 Task: Use the formula "IMSUB" in spreadsheet "Project portfolio".
Action: Mouse moved to (93, 303)
Screenshot: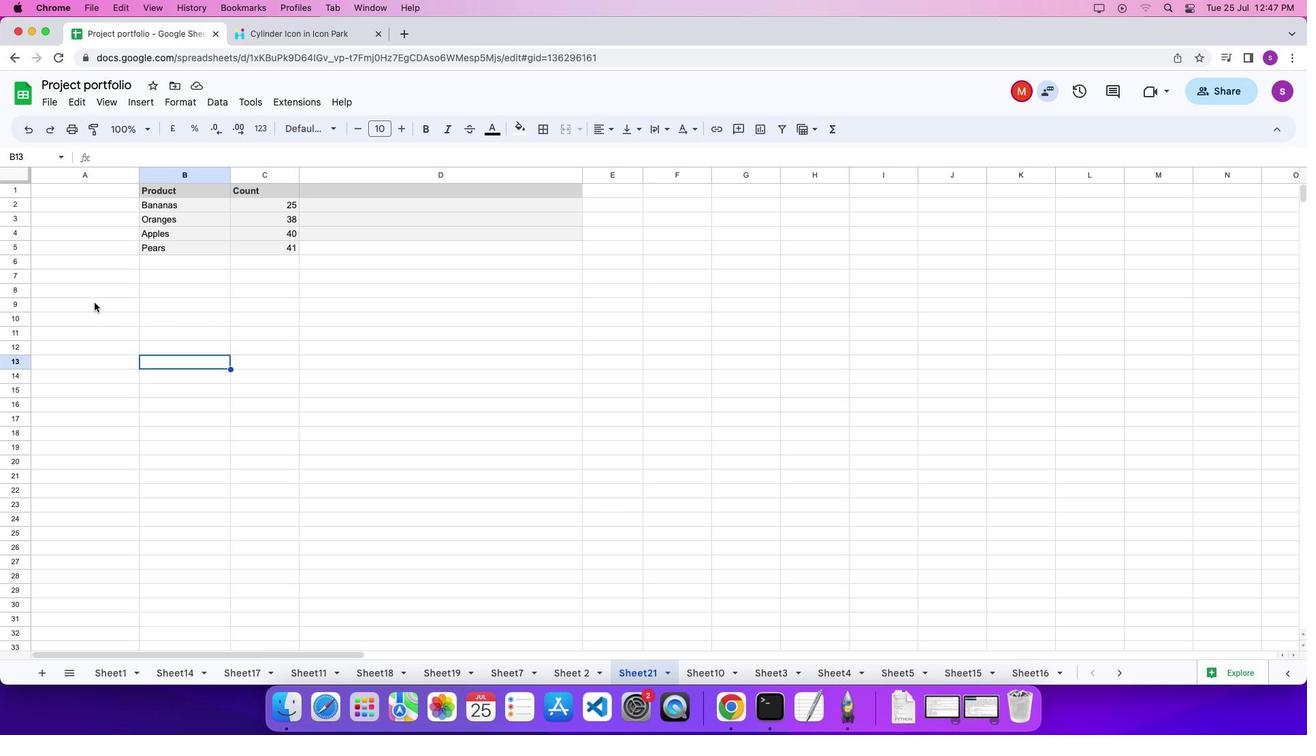 
Action: Mouse pressed left at (93, 303)
Screenshot: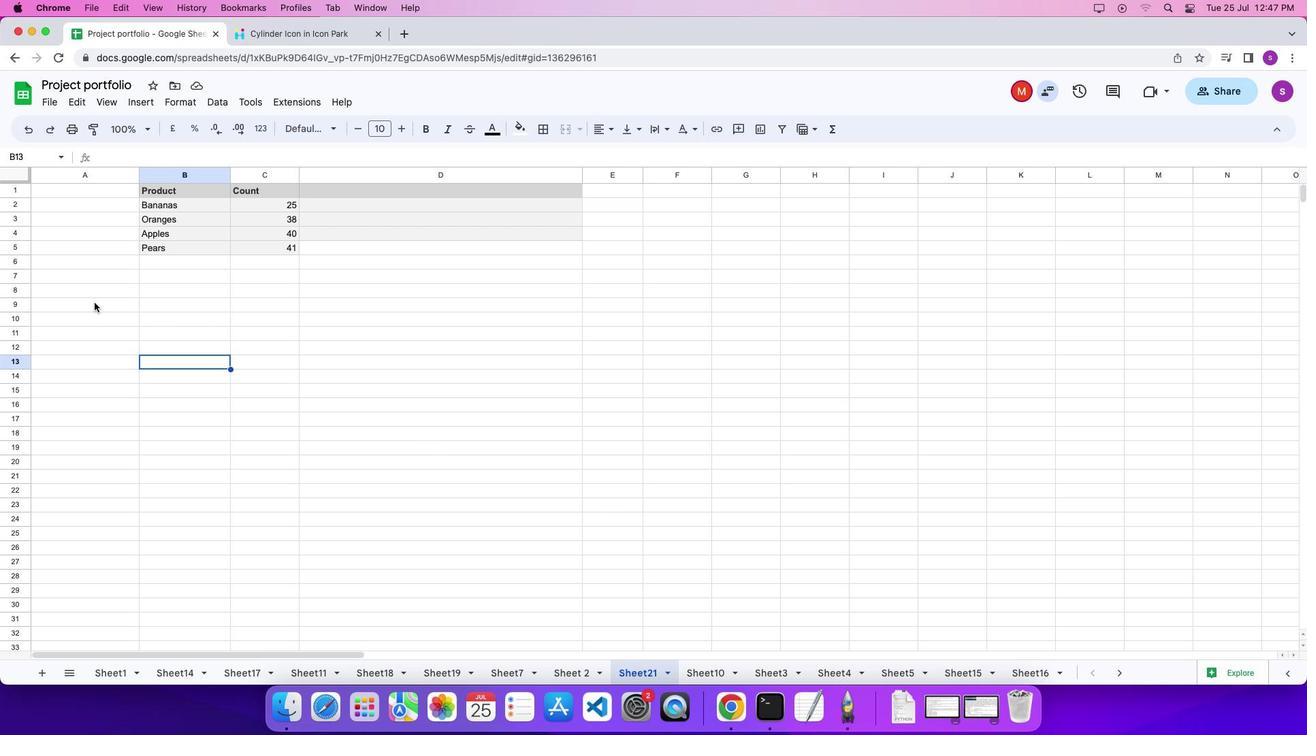 
Action: Mouse pressed left at (93, 303)
Screenshot: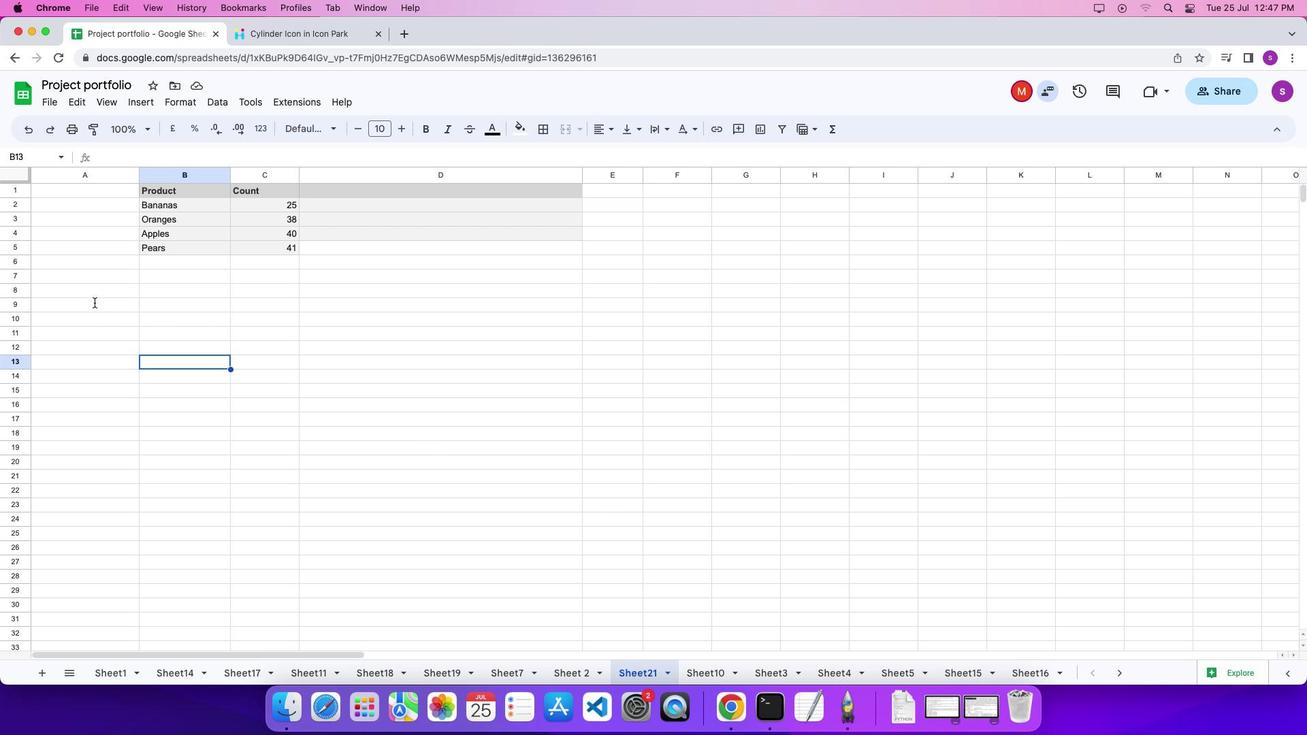 
Action: Mouse moved to (94, 303)
Screenshot: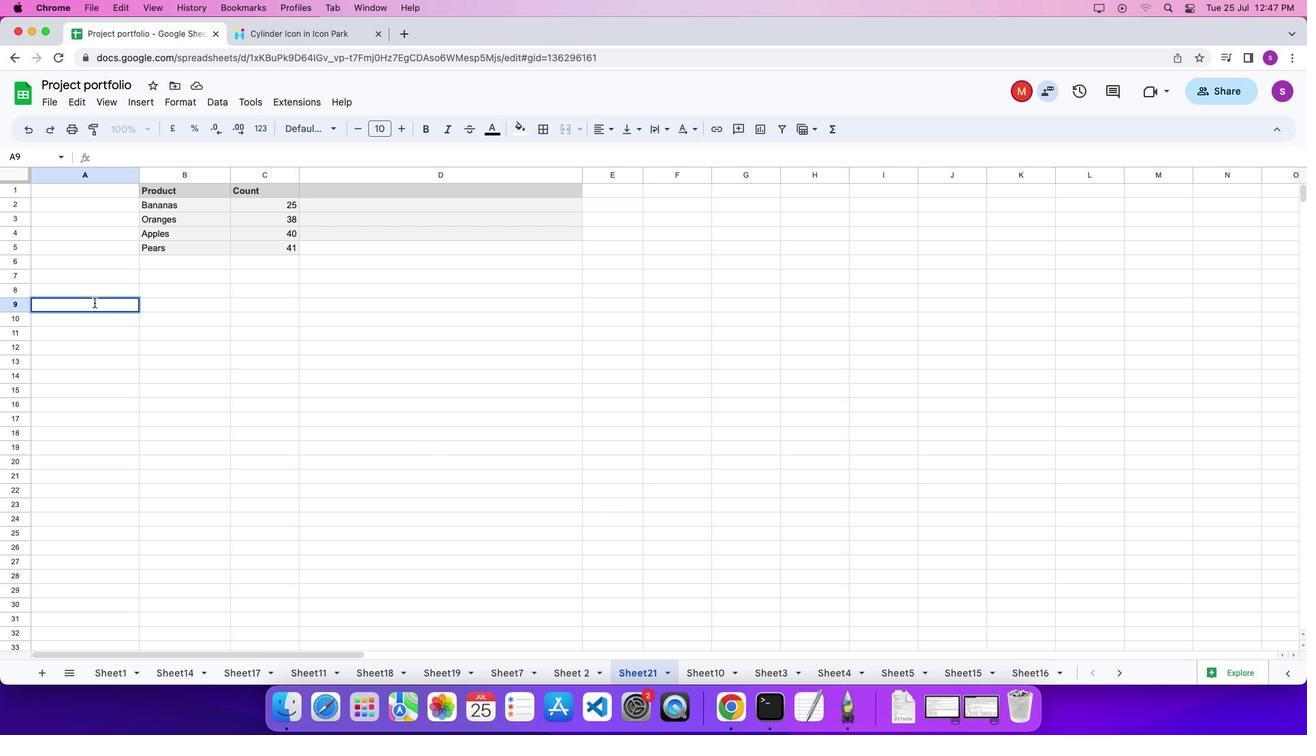 
Action: Key pressed '='
Screenshot: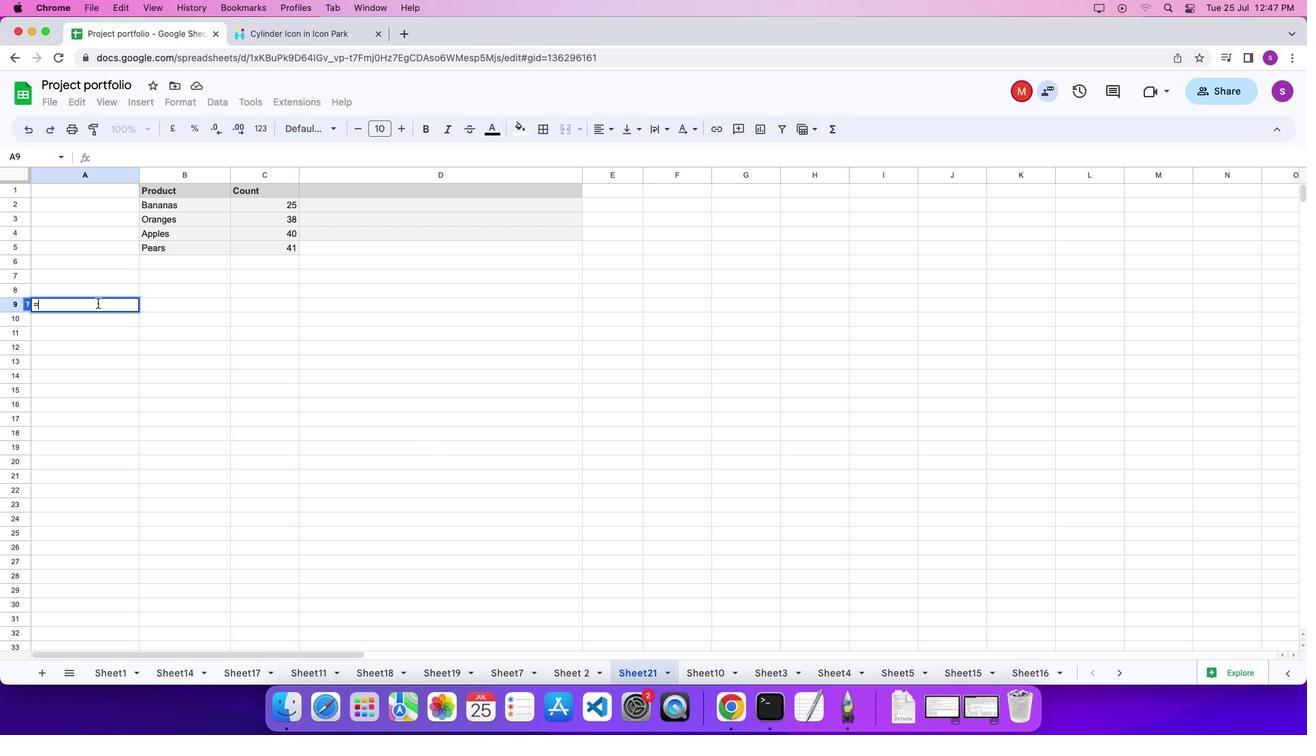 
Action: Mouse moved to (834, 130)
Screenshot: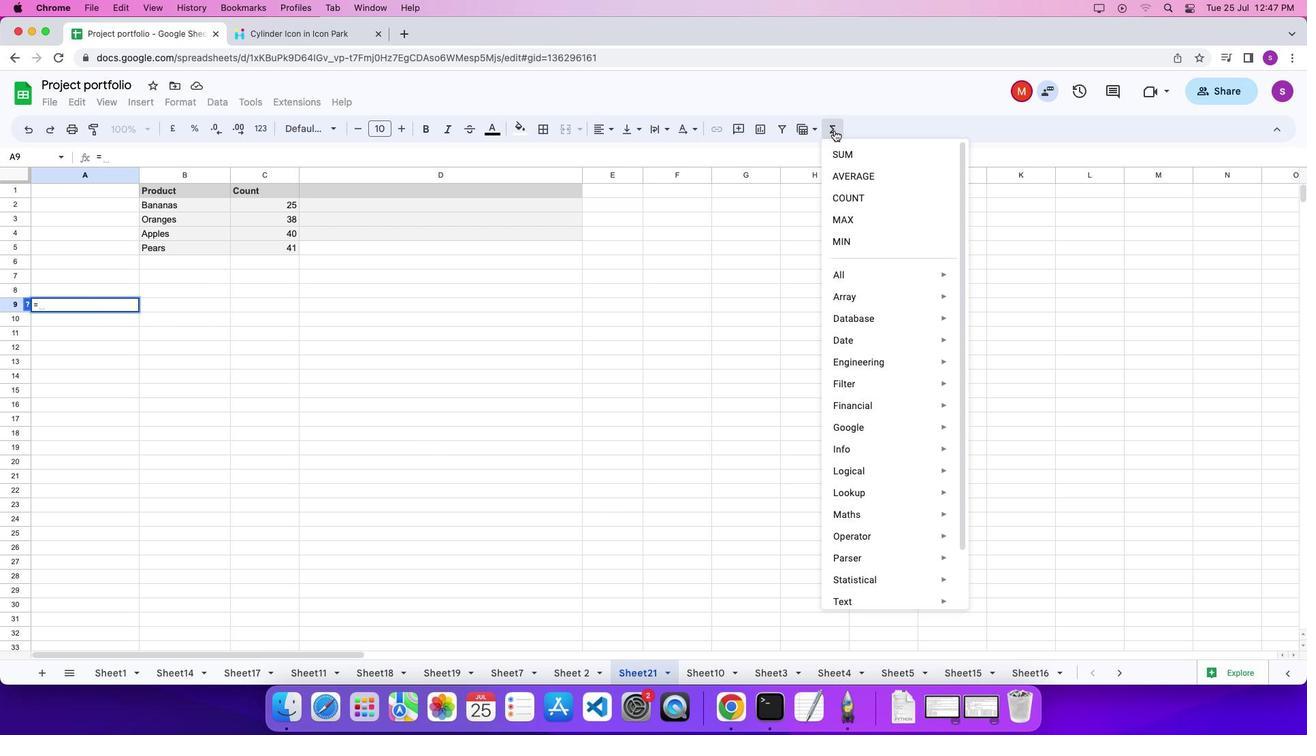 
Action: Mouse pressed left at (834, 130)
Screenshot: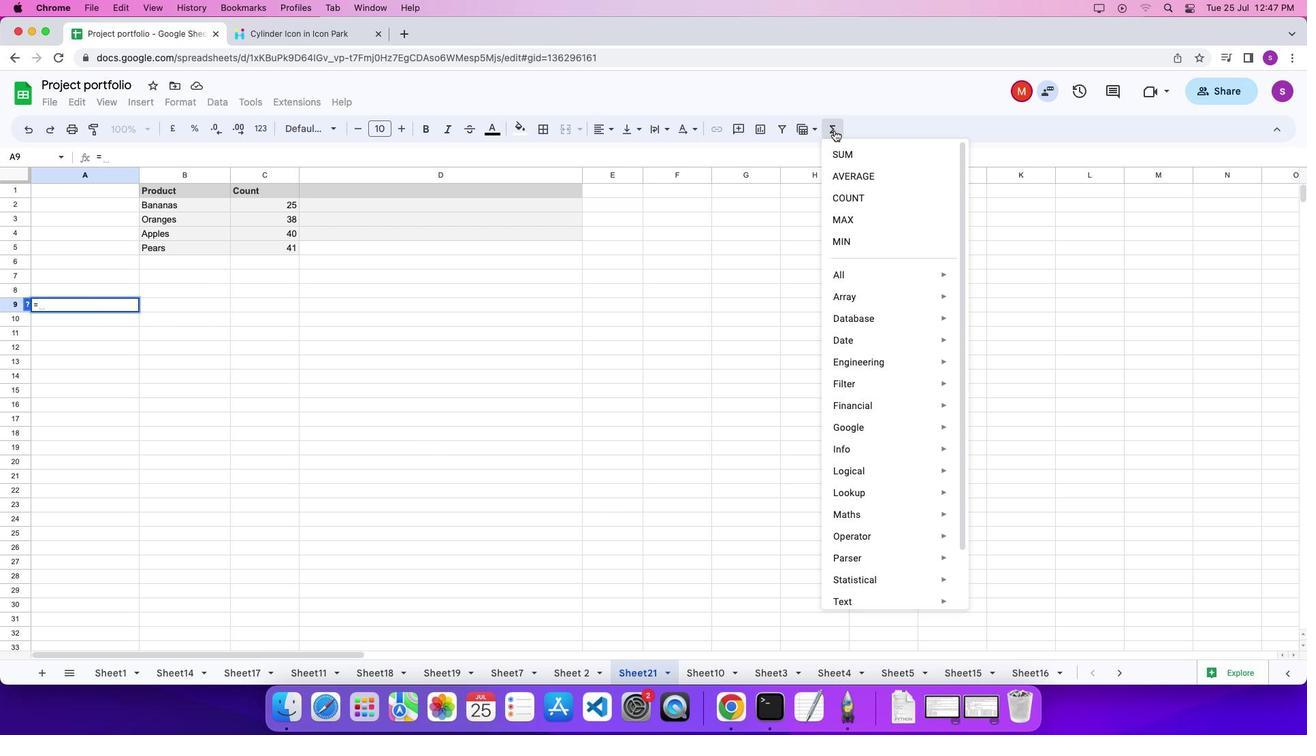 
Action: Mouse moved to (1004, 608)
Screenshot: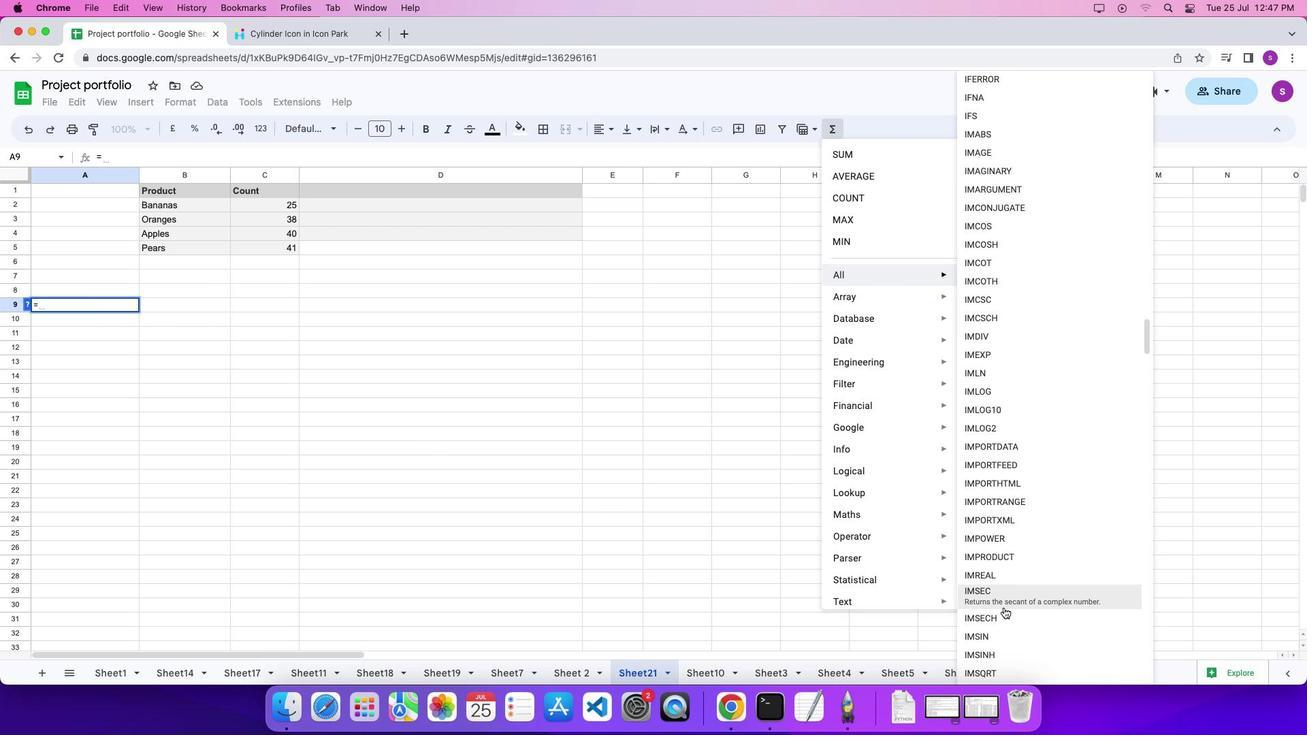 
Action: Mouse scrolled (1004, 608) with delta (0, 0)
Screenshot: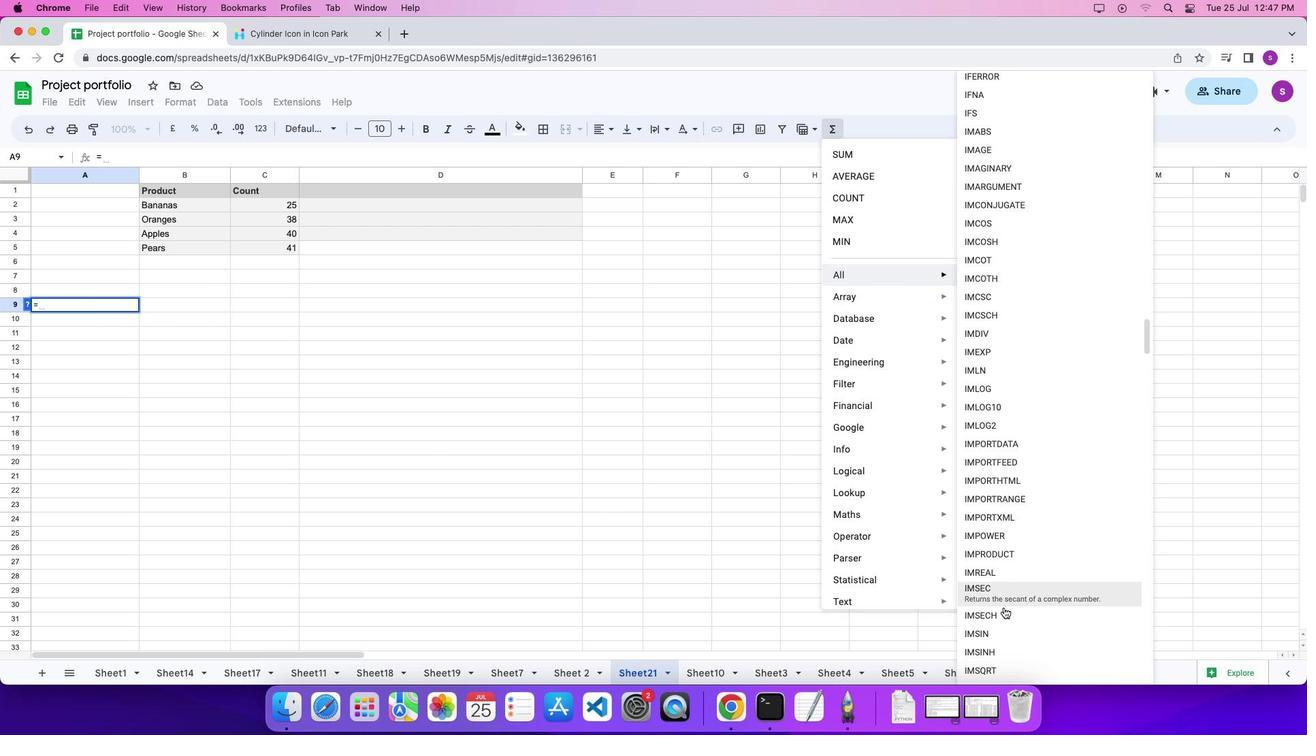 
Action: Mouse scrolled (1004, 608) with delta (0, 0)
Screenshot: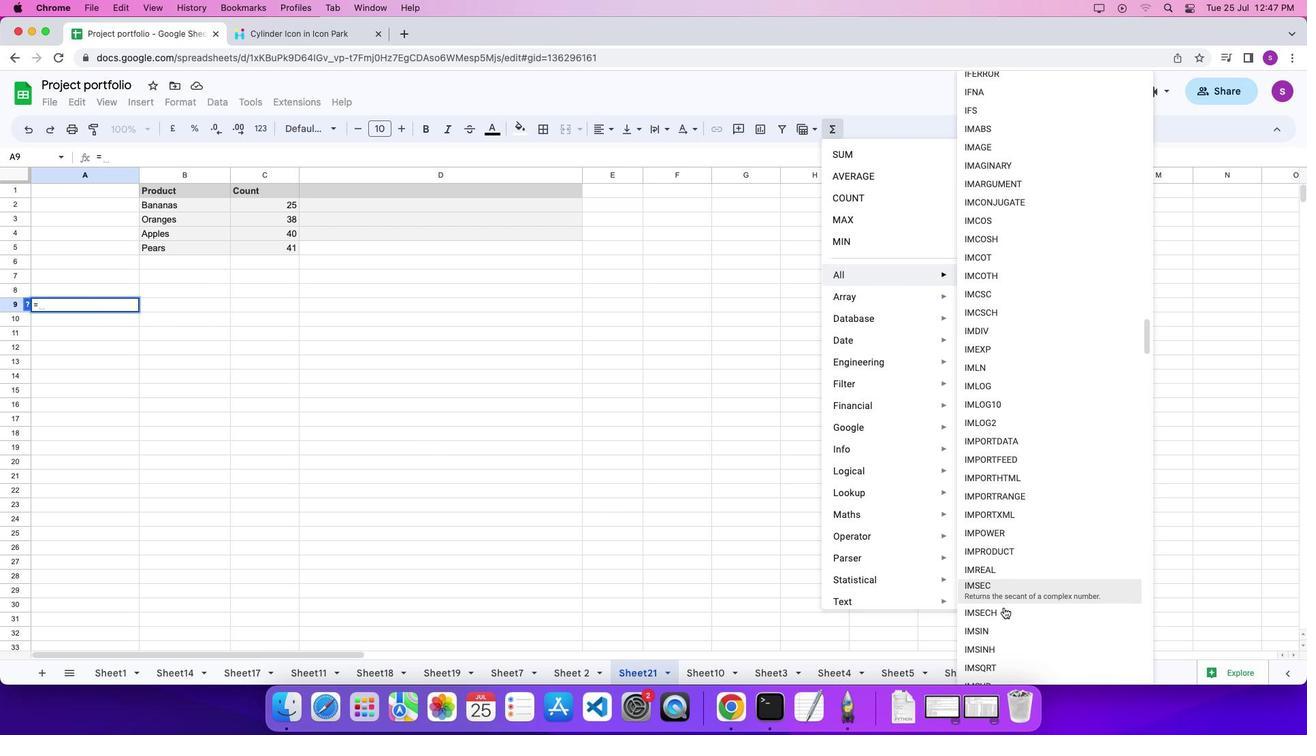 
Action: Mouse scrolled (1004, 608) with delta (0, 0)
Screenshot: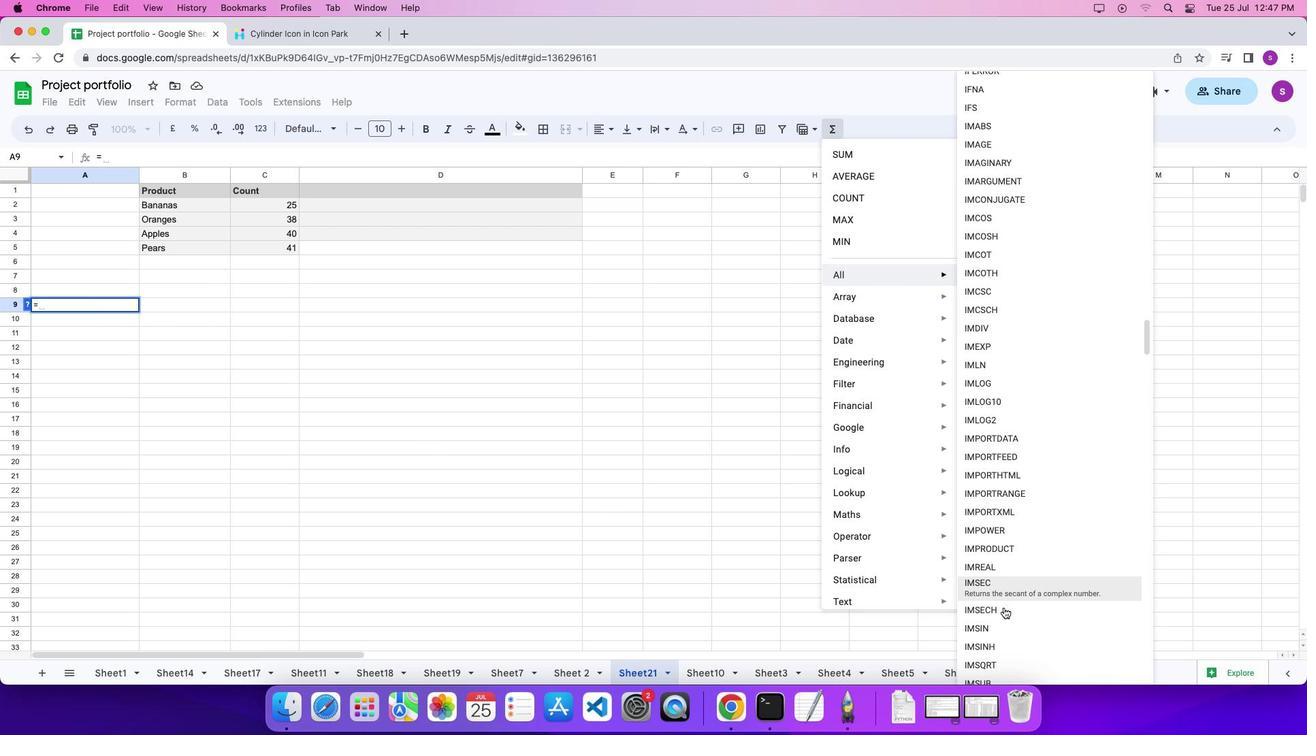 
Action: Mouse scrolled (1004, 608) with delta (0, 0)
Screenshot: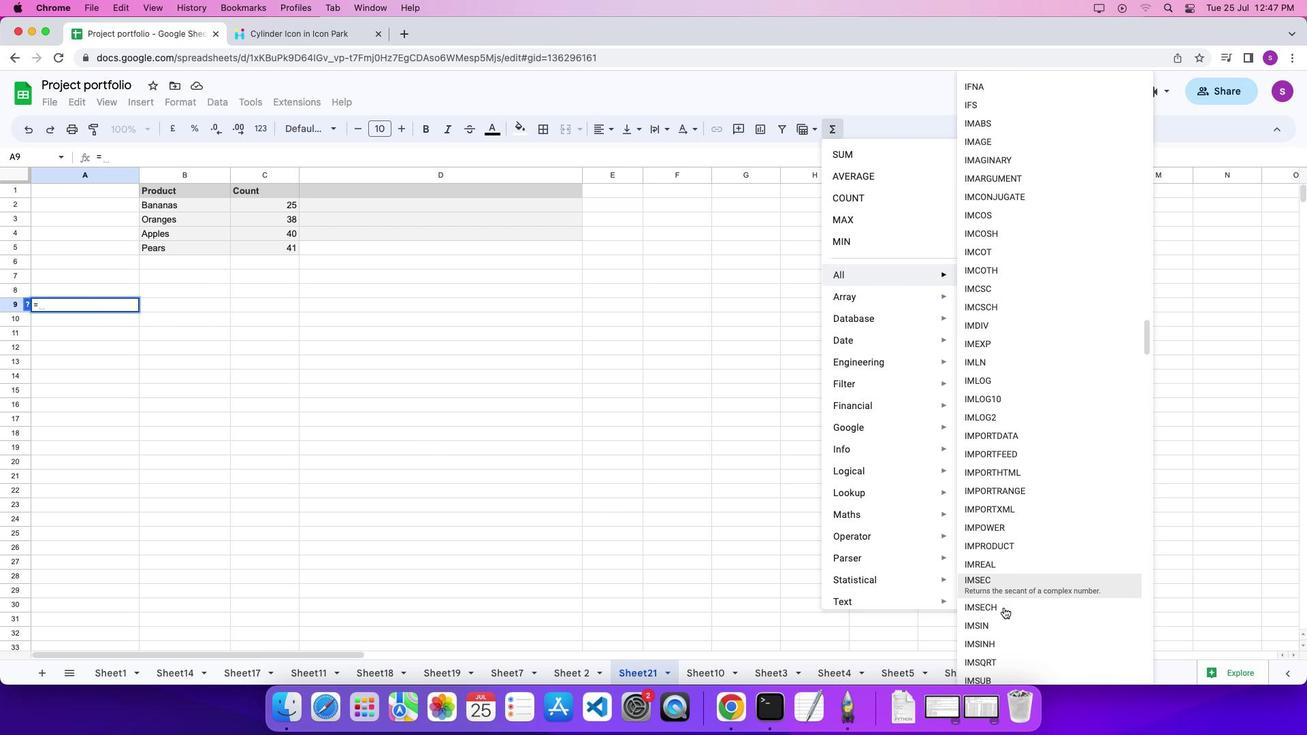 
Action: Mouse scrolled (1004, 608) with delta (0, 0)
Screenshot: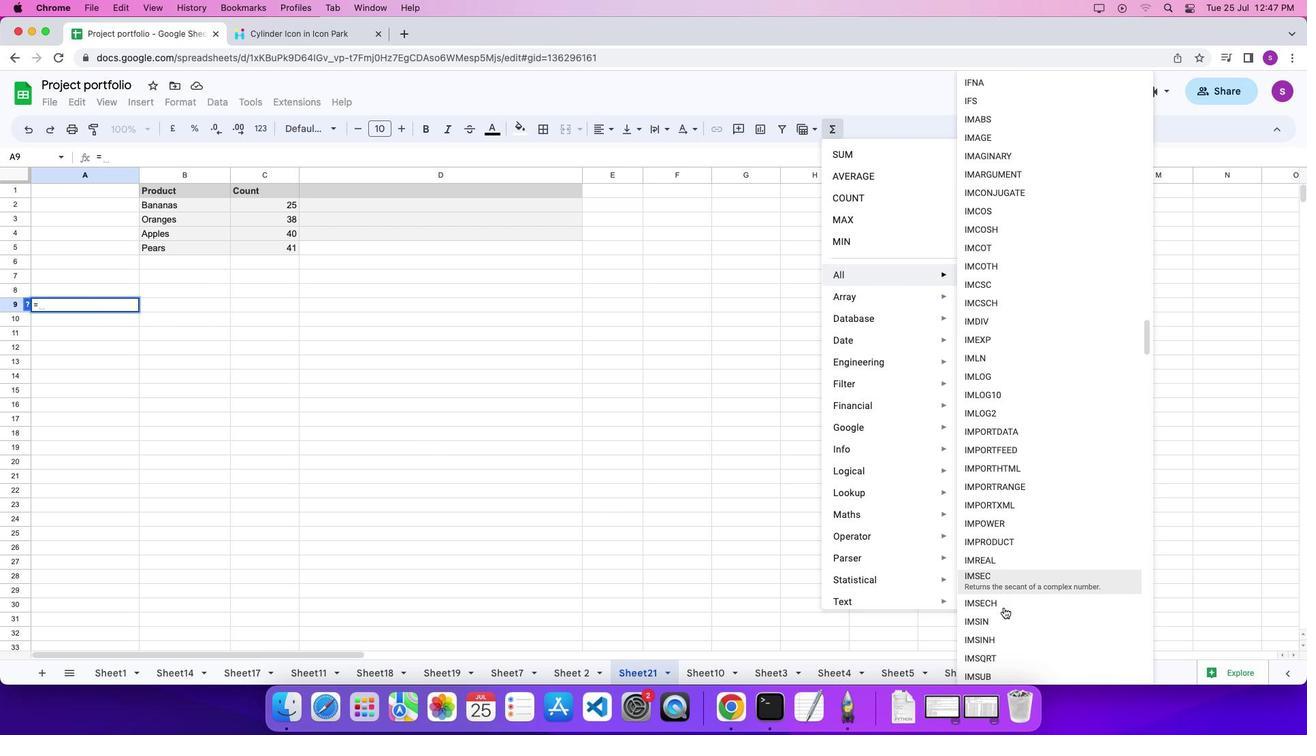 
Action: Mouse scrolled (1004, 608) with delta (0, 0)
Screenshot: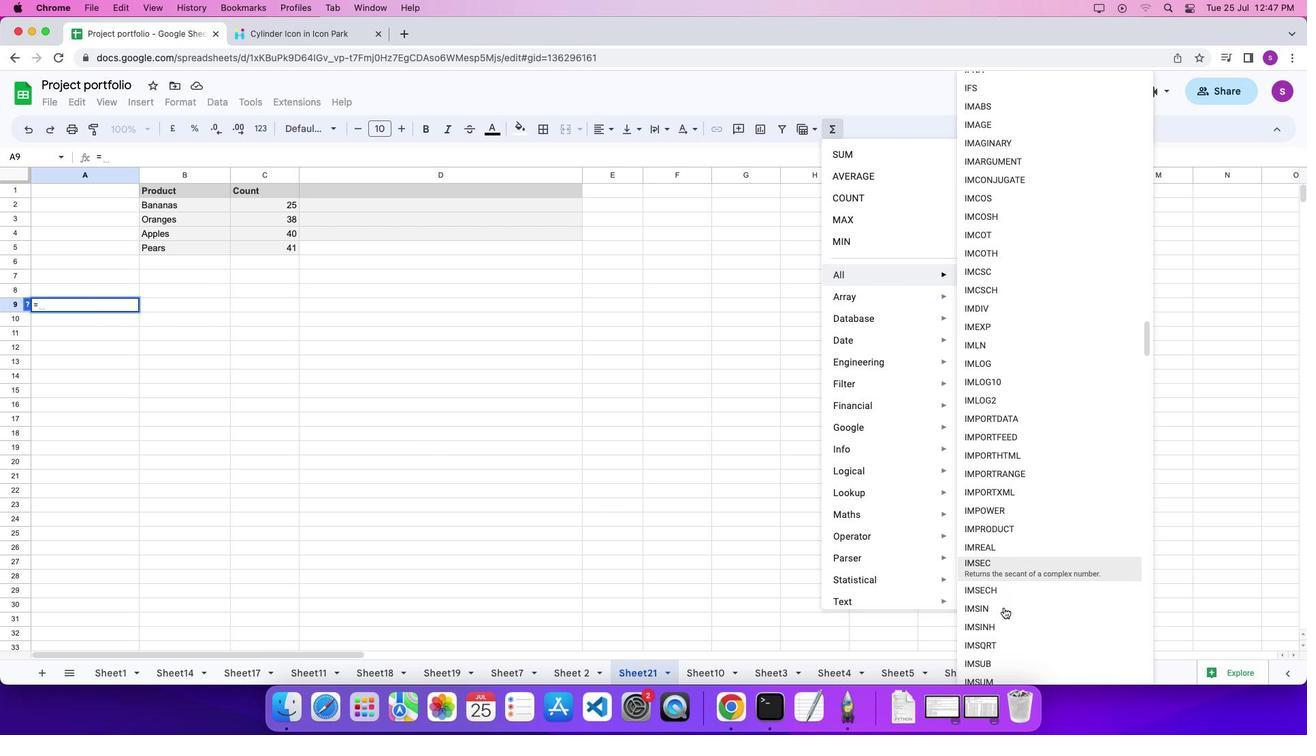 
Action: Mouse moved to (1003, 654)
Screenshot: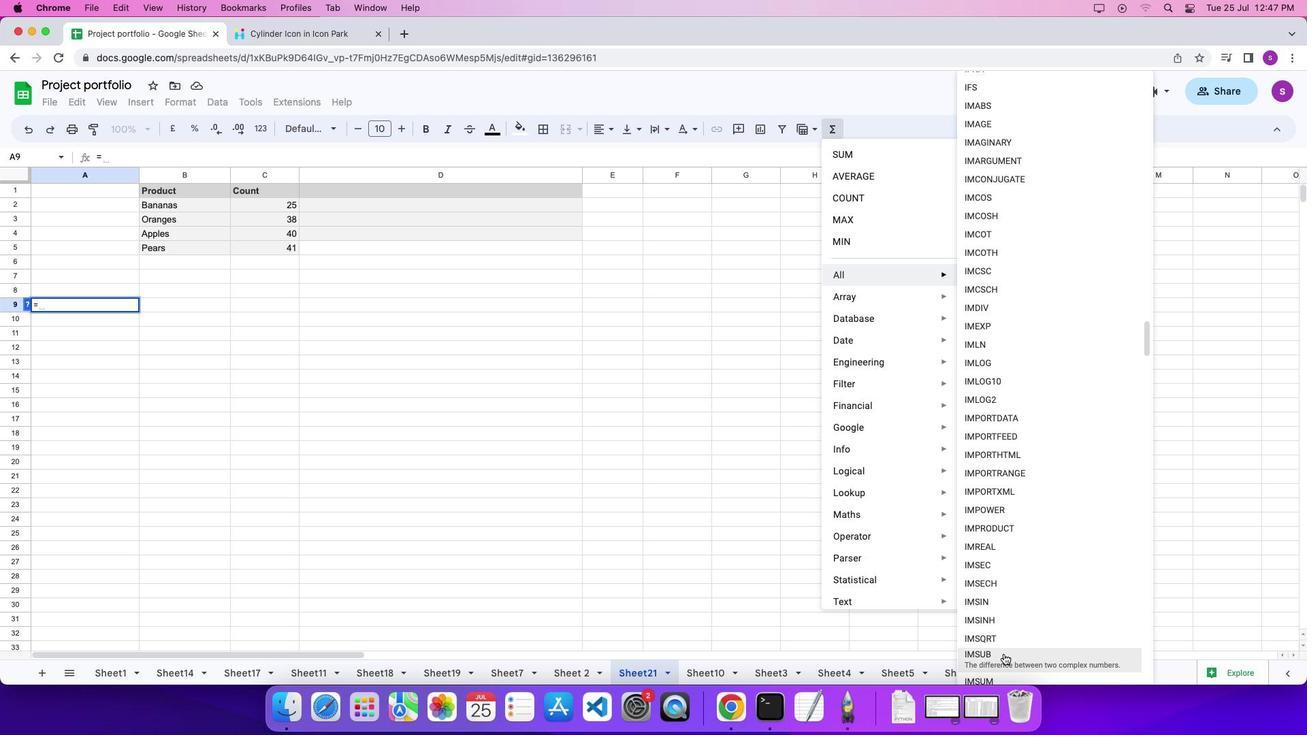 
Action: Mouse pressed left at (1003, 654)
Screenshot: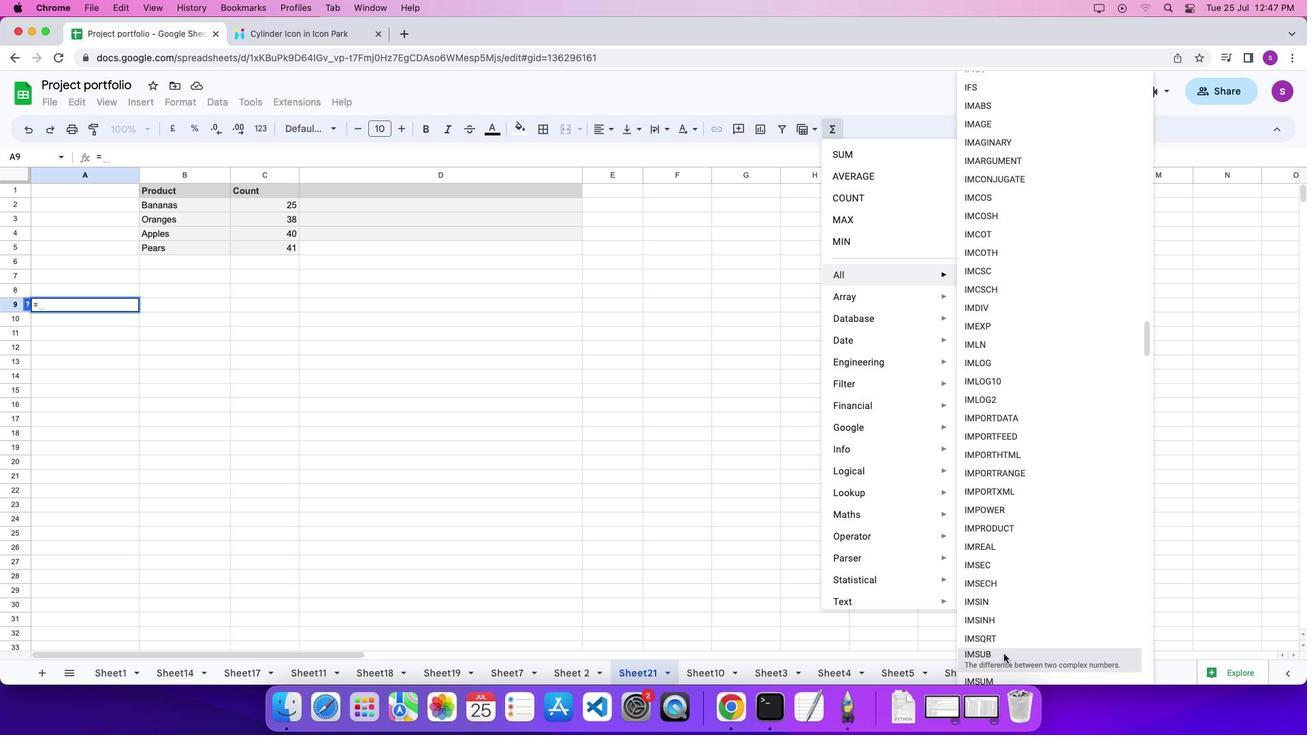 
Action: Mouse moved to (807, 618)
Screenshot: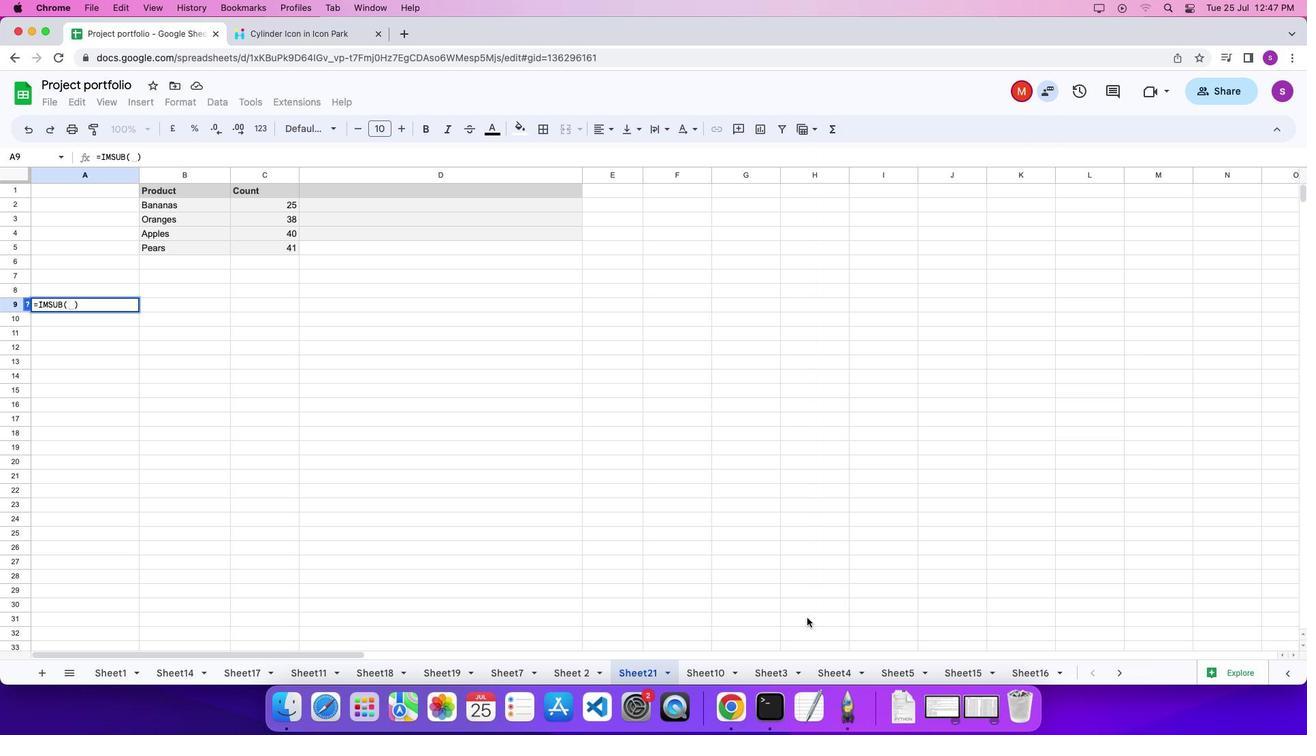 
Action: Key pressed '1''3''+''4''i'
Screenshot: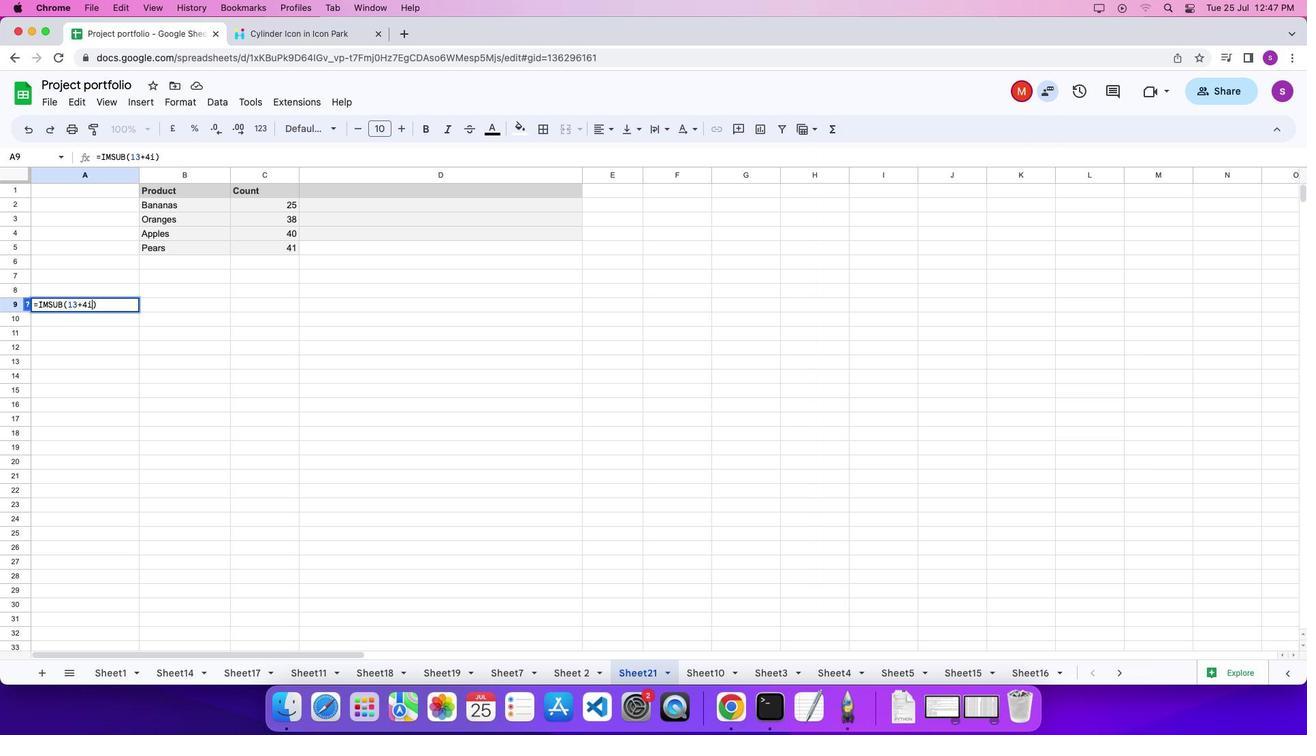 
Action: Mouse moved to (807, 618)
Screenshot: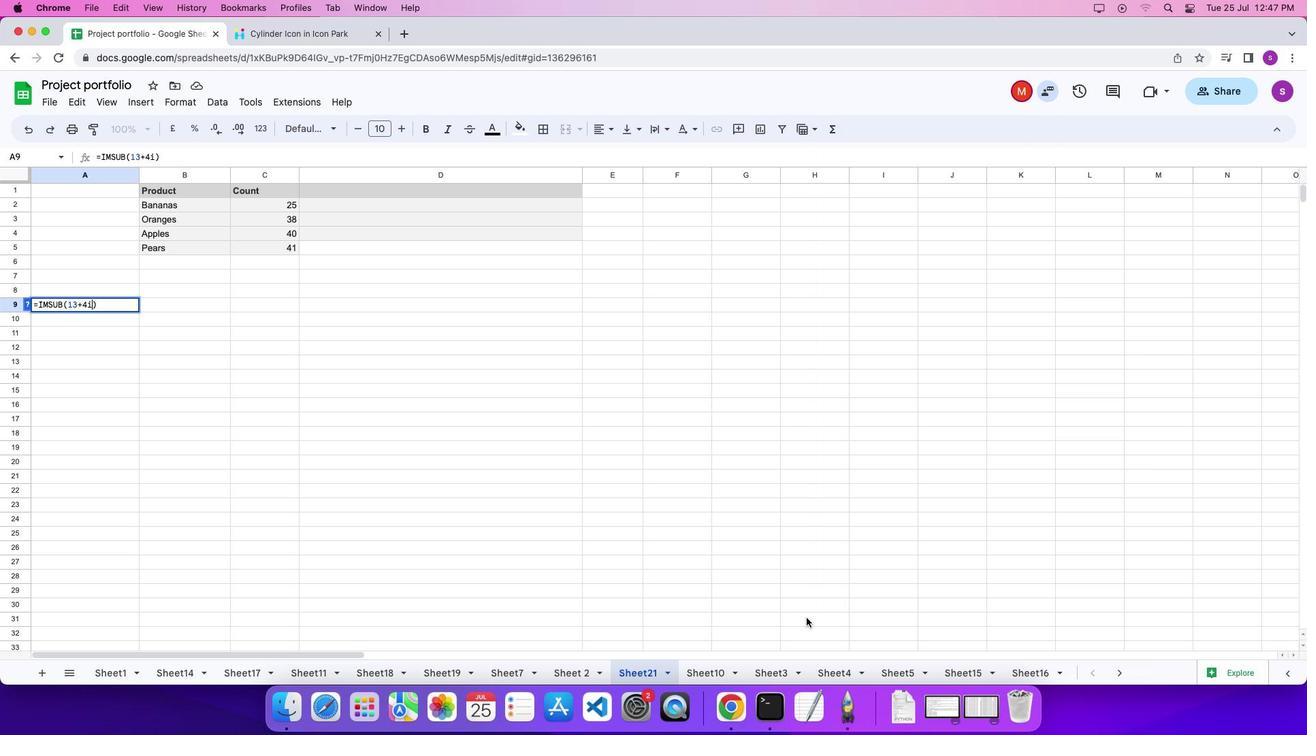 
Action: Key pressed Key.shift_r'"'Key.leftKey.leftKey.leftKey.leftKey.leftKey.leftKey.shift_r'"'Key.rightKey.rightKey.rightKey.rightKey.rightKey.right','Key.shift_r'"''5''+''3''i'Key.shift_r'"'Key.enter
Screenshot: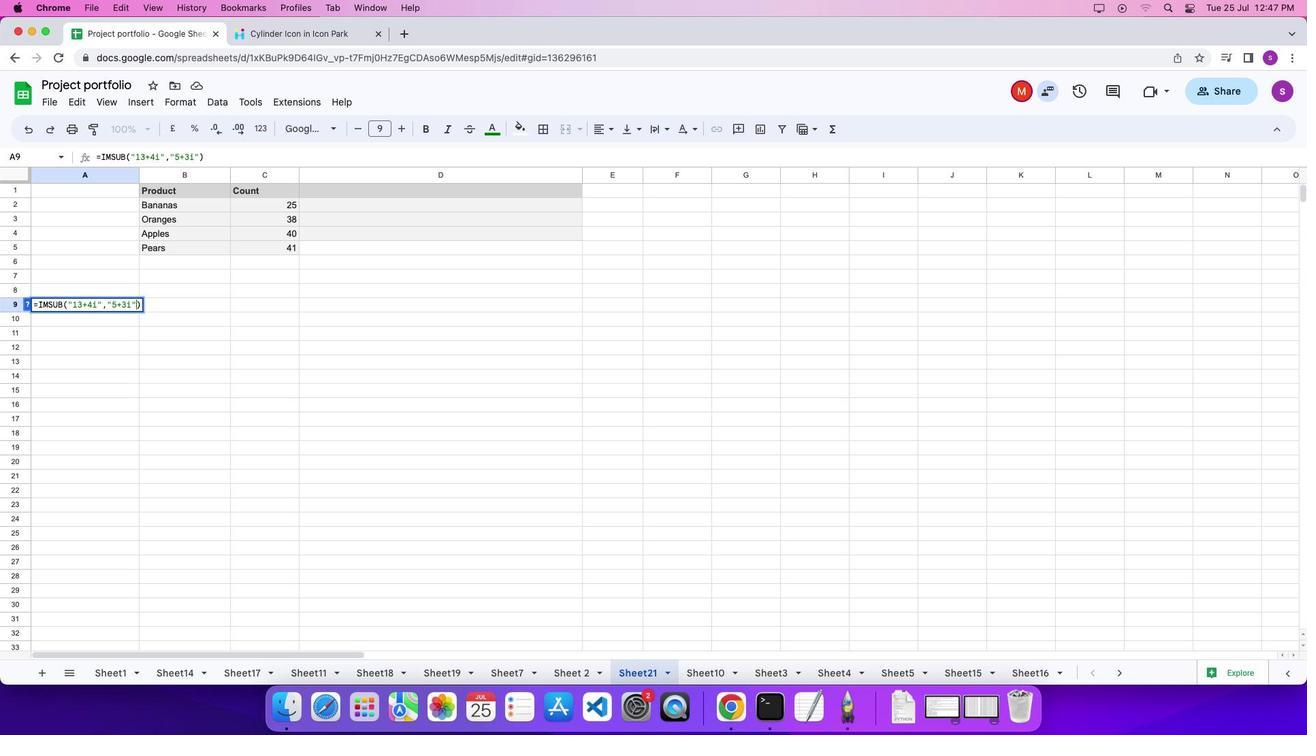 
